 Task: Customize the email by selecting a theme and changing the page color to a specific shade.
Action: Mouse moved to (1107, 33)
Screenshot: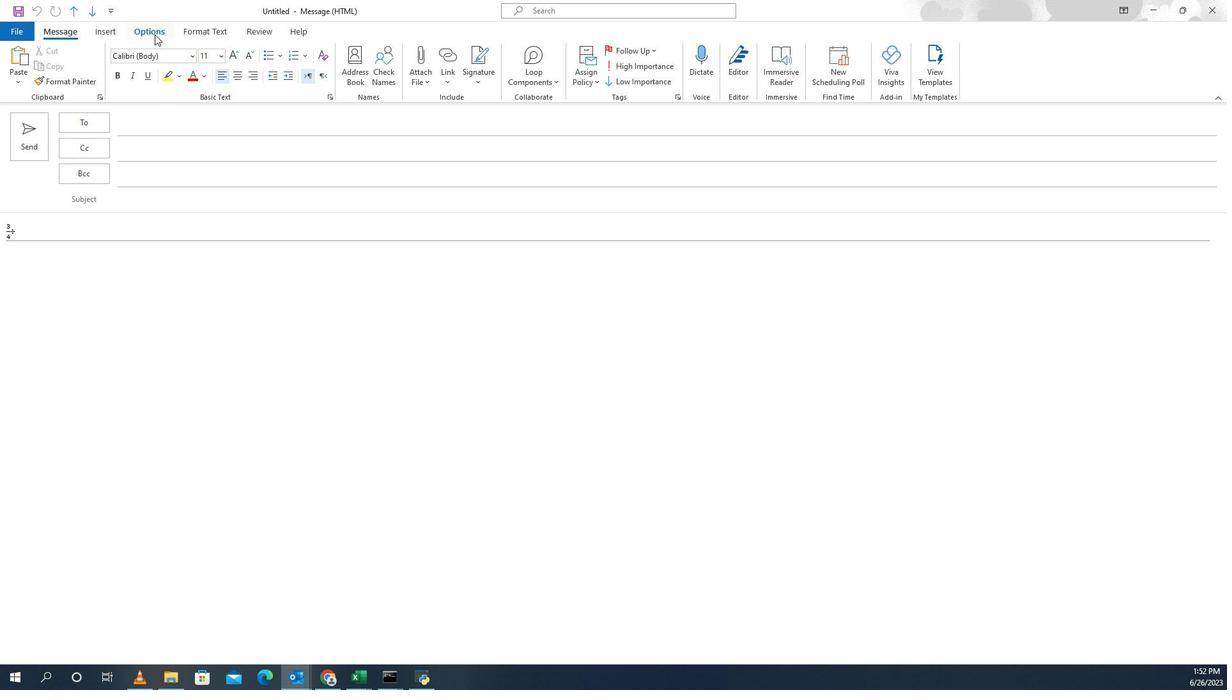 
Action: Mouse pressed left at (1107, 33)
Screenshot: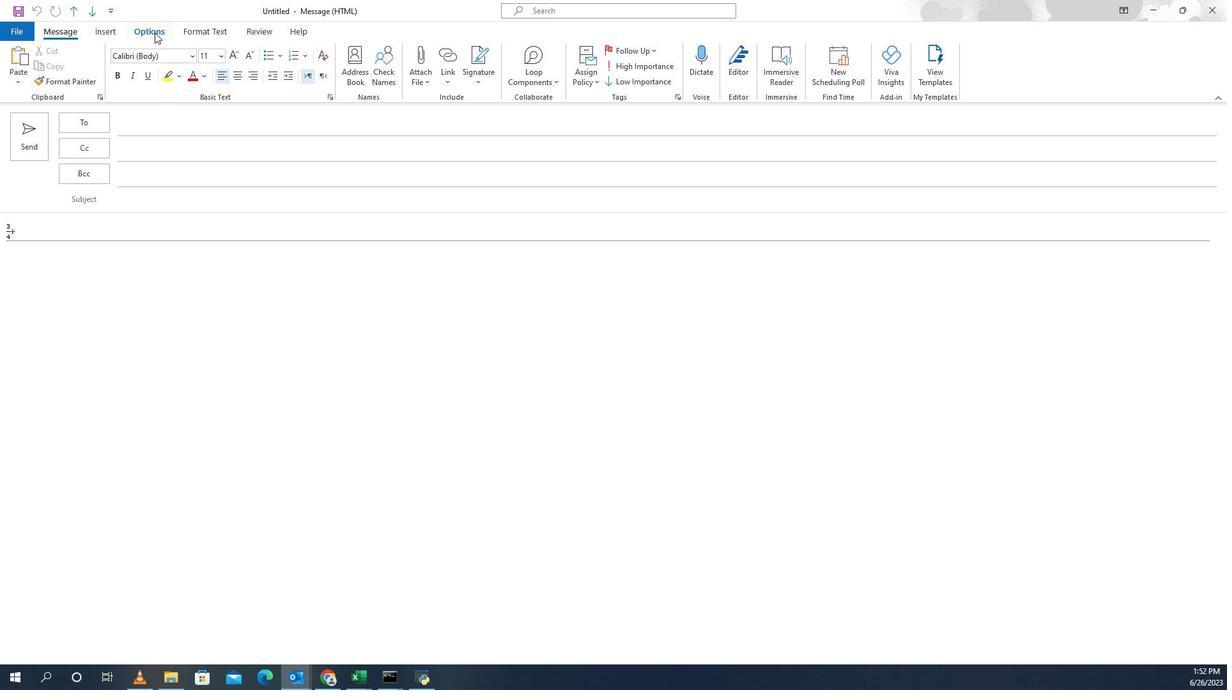 
Action: Mouse moved to (969, 83)
Screenshot: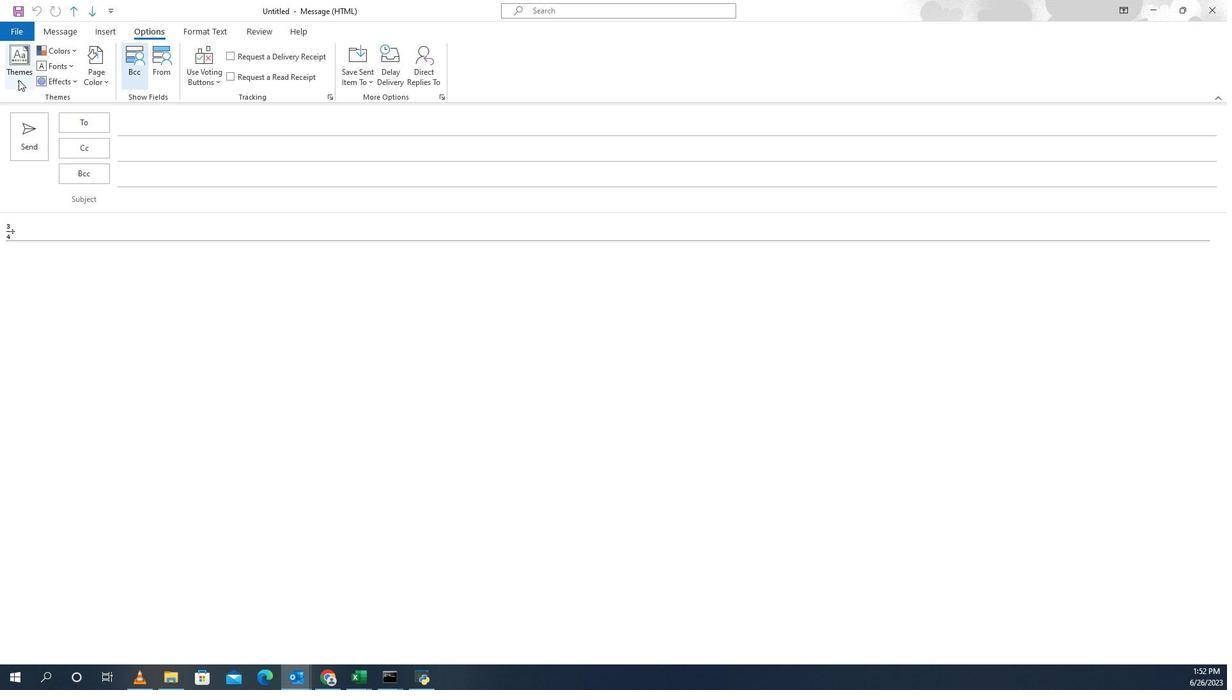 
Action: Mouse pressed left at (969, 83)
Screenshot: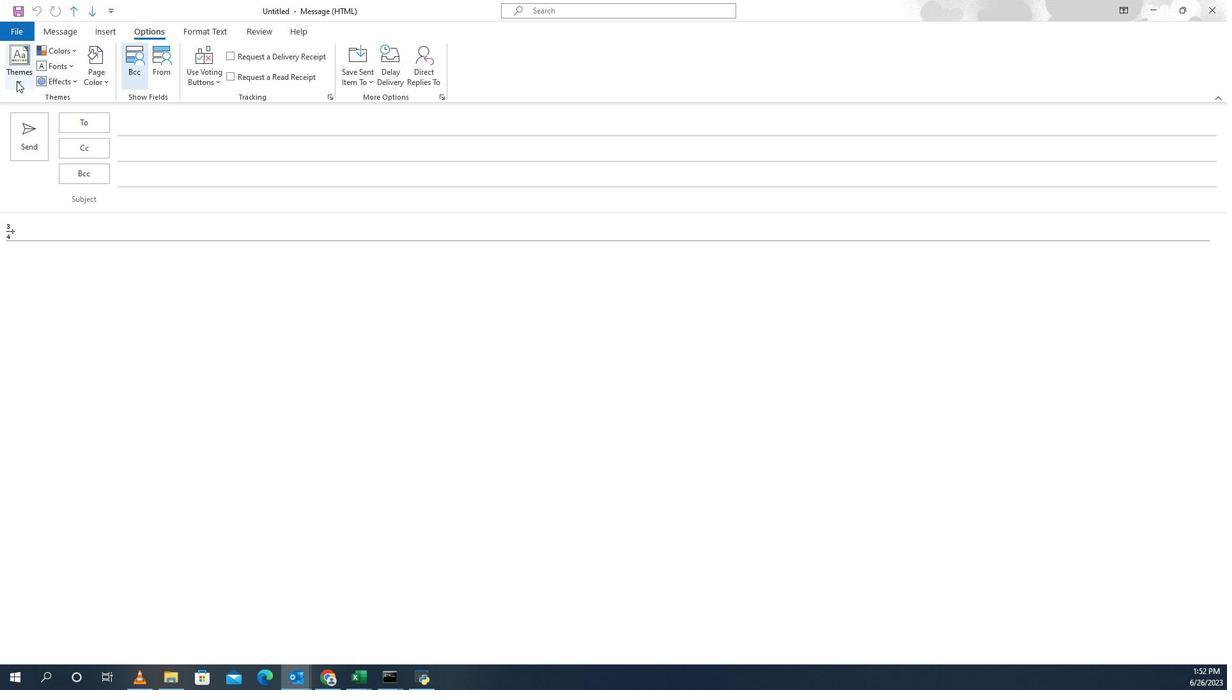 
Action: Mouse moved to (1073, 124)
Screenshot: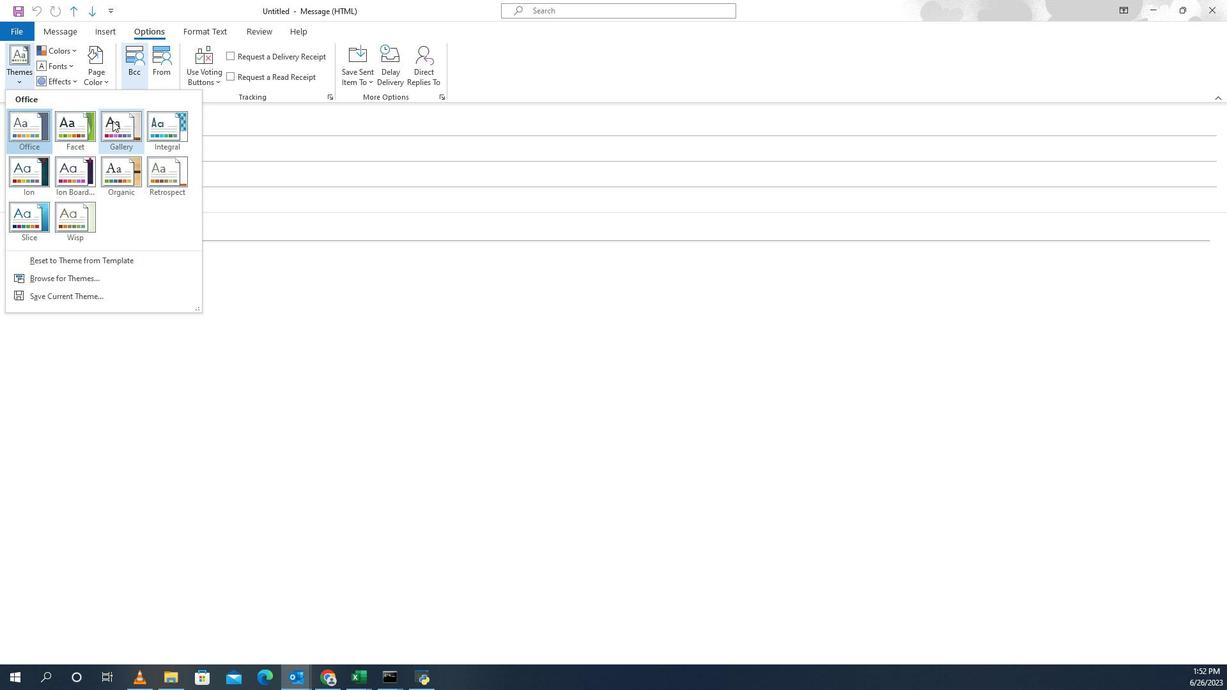 
Action: Mouse pressed left at (1073, 124)
Screenshot: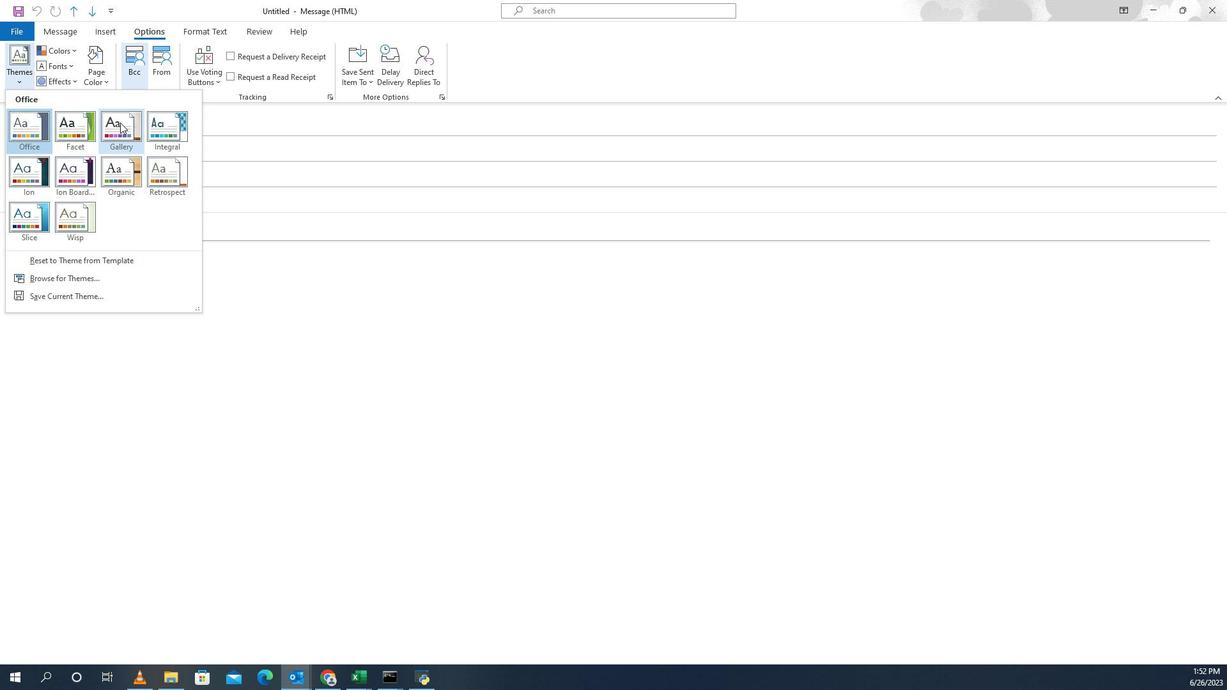 
Action: Mouse moved to (1023, 55)
Screenshot: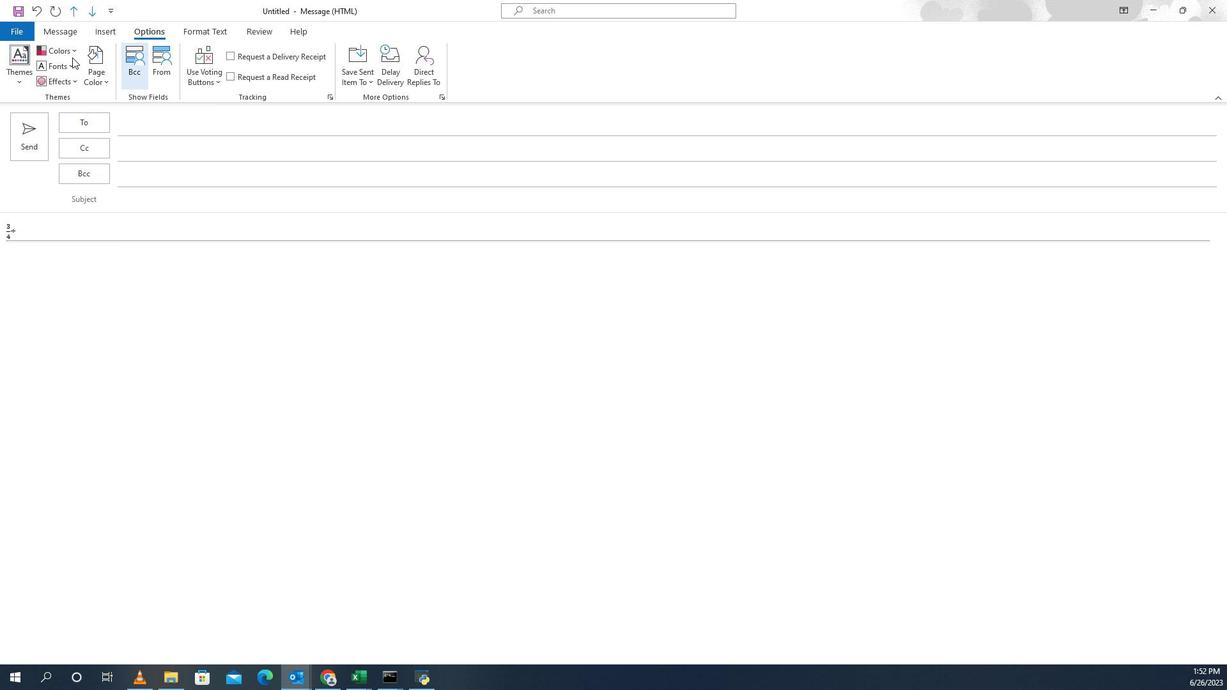 
Action: Mouse pressed left at (1023, 55)
Screenshot: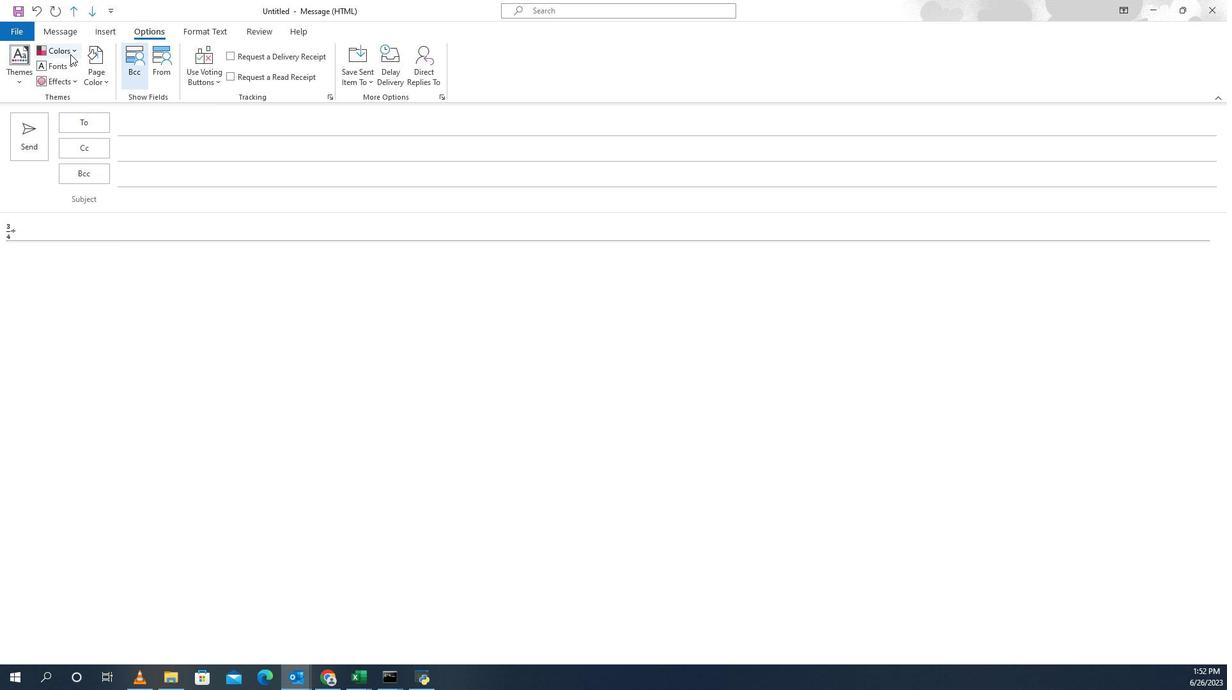 
Action: Mouse moved to (1037, 106)
Screenshot: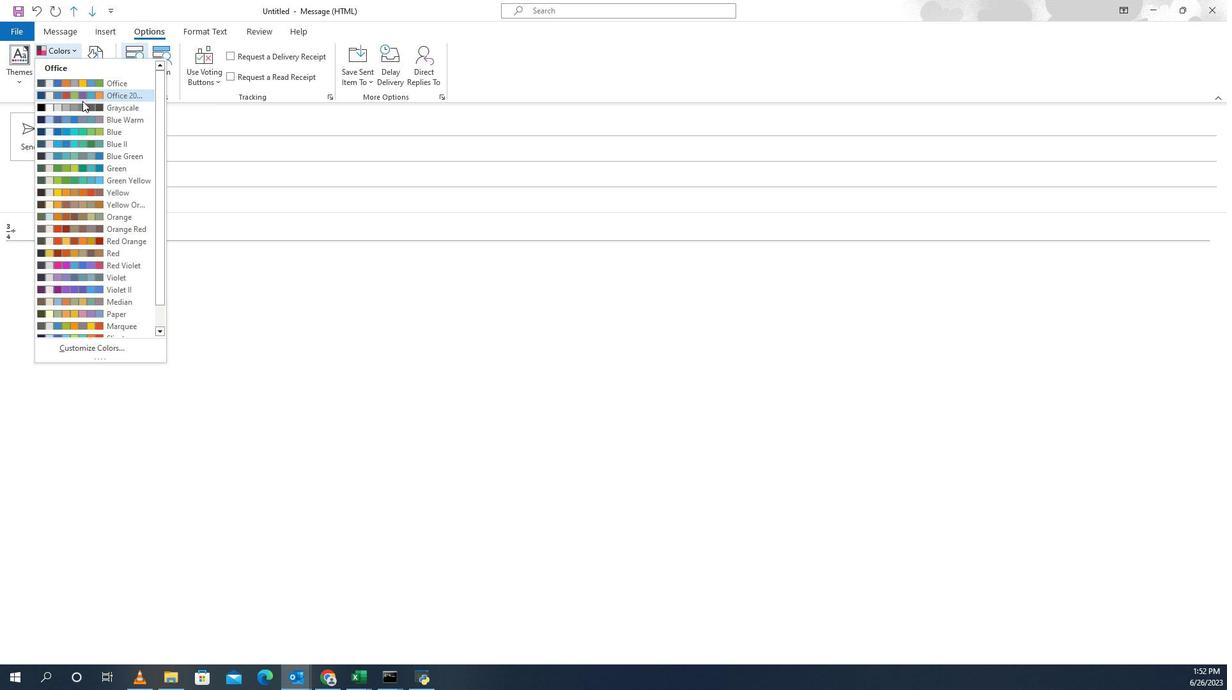 
Action: Mouse pressed left at (1037, 106)
Screenshot: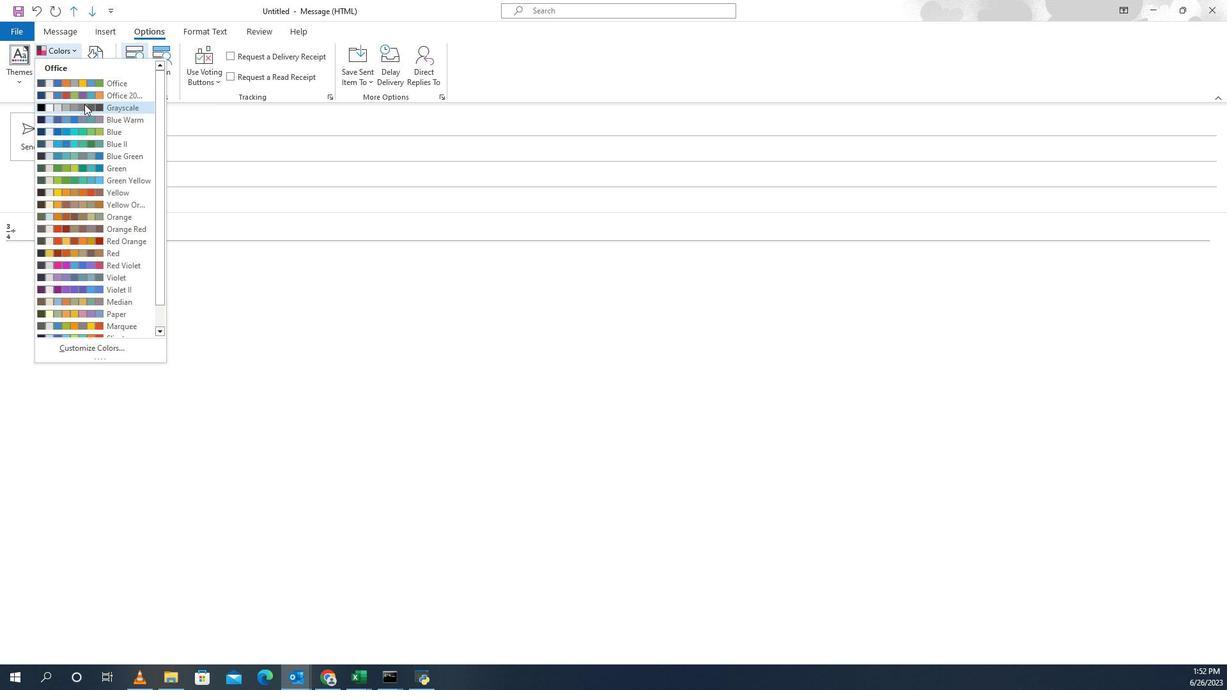 
Action: Mouse moved to (1025, 71)
Screenshot: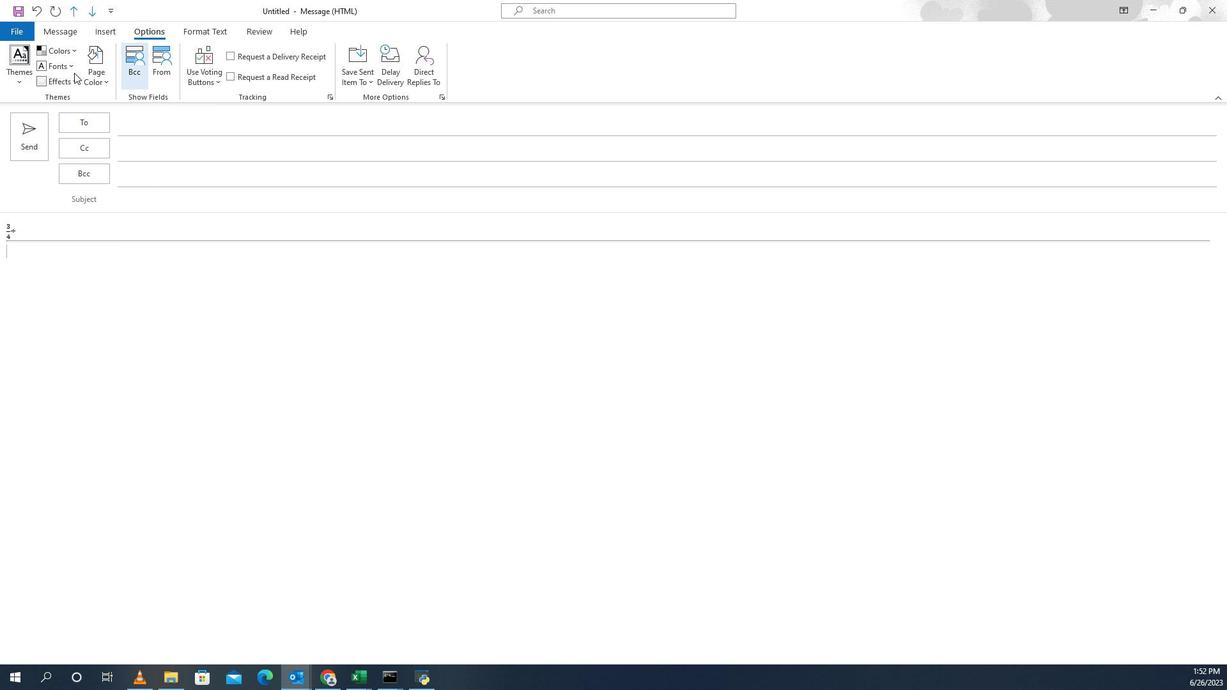 
Action: Mouse pressed left at (1025, 71)
Screenshot: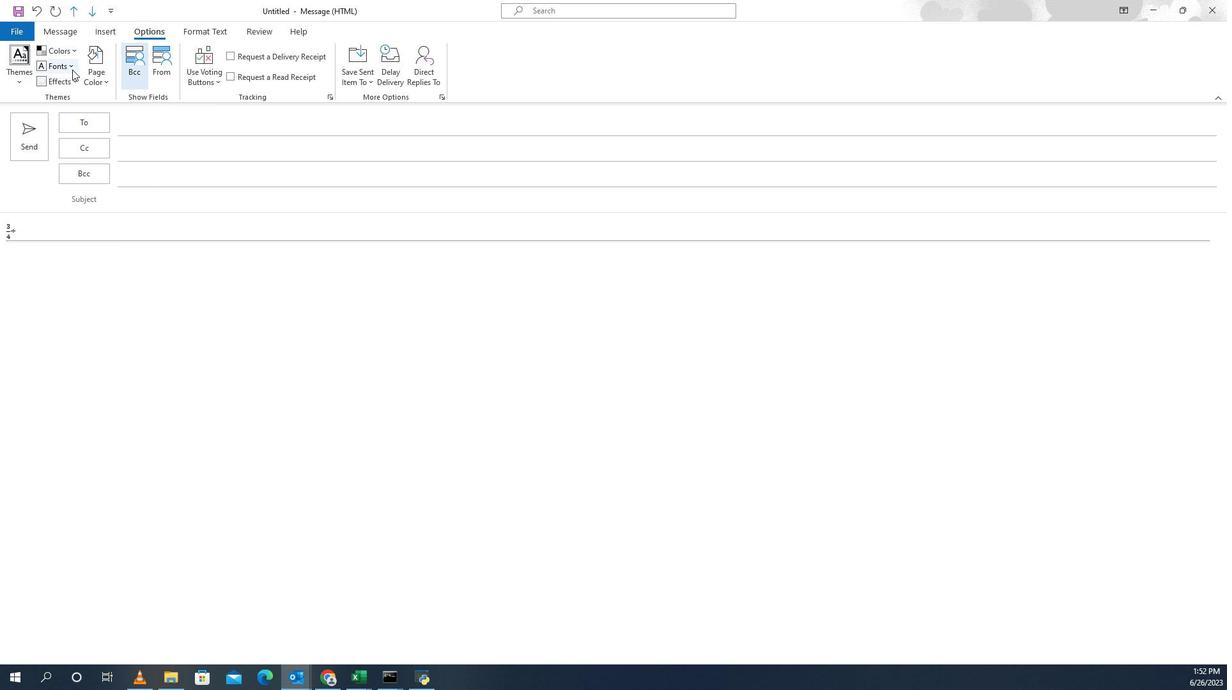 
Action: Mouse moved to (1070, 459)
Screenshot: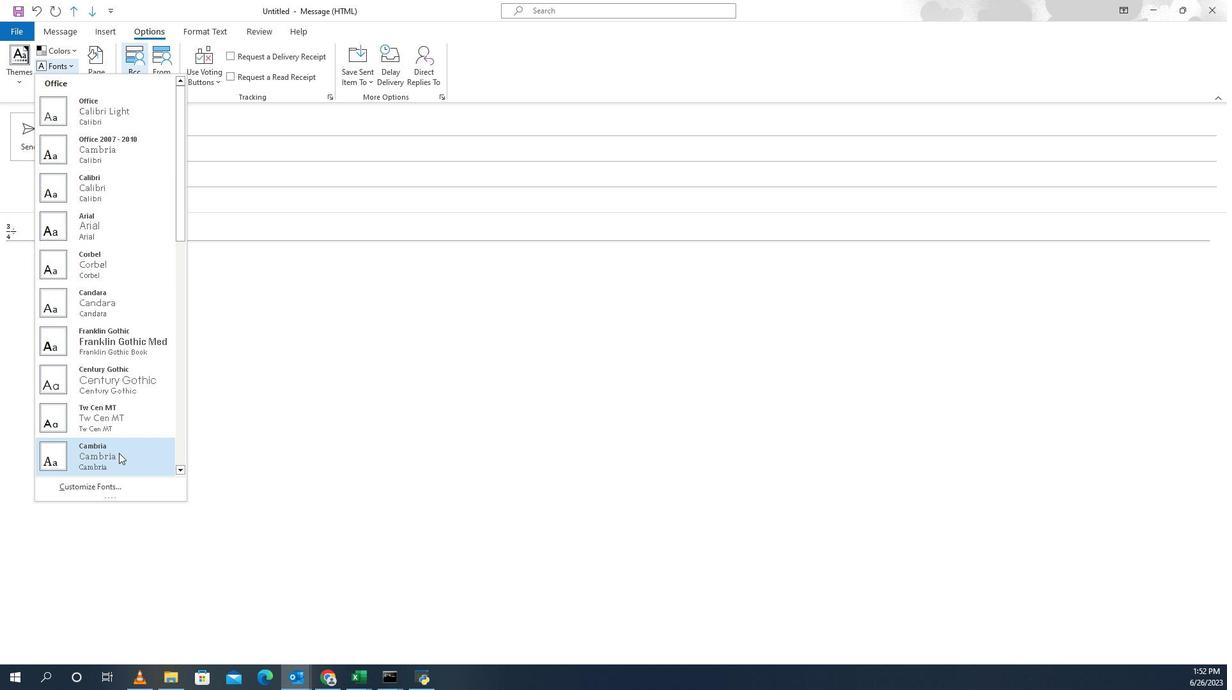 
Action: Mouse pressed left at (1070, 459)
Screenshot: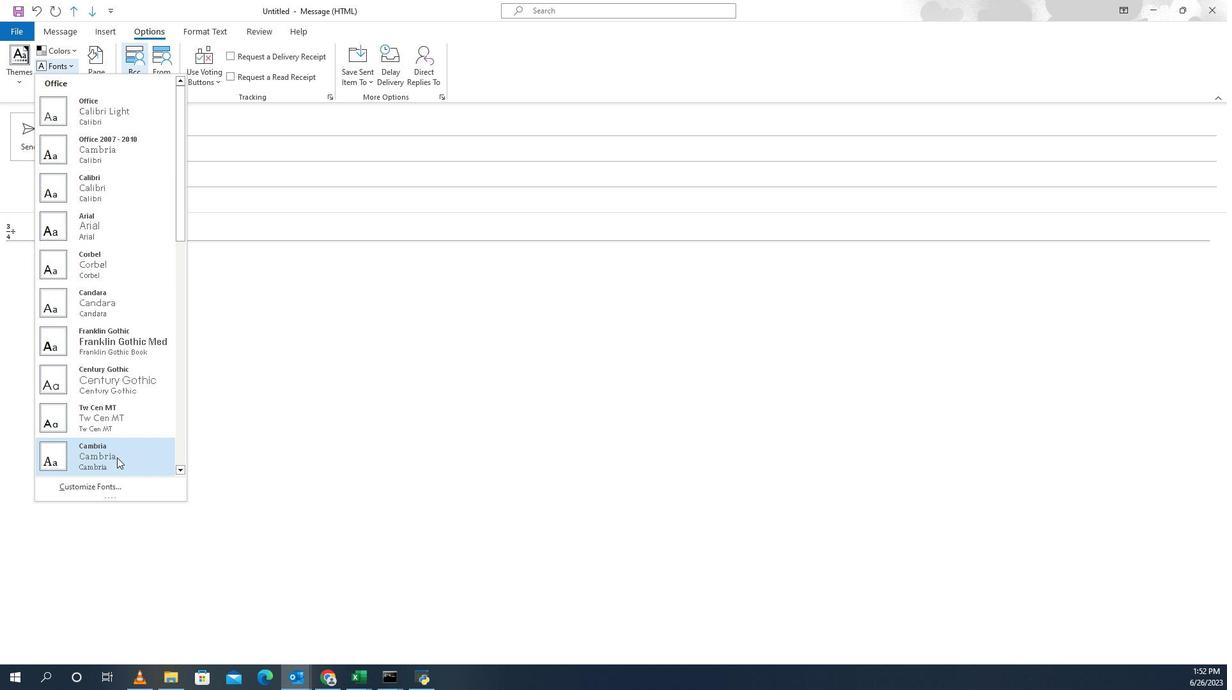 
Action: Mouse moved to (1021, 78)
Screenshot: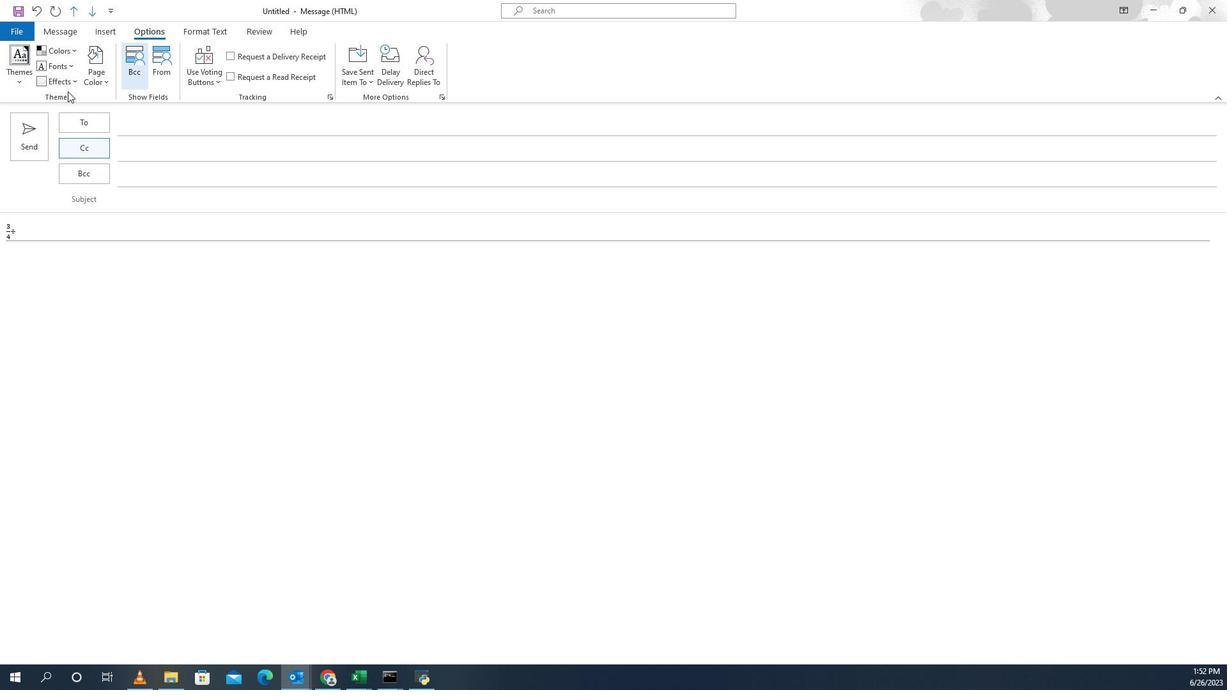 
Action: Mouse pressed left at (1021, 78)
Screenshot: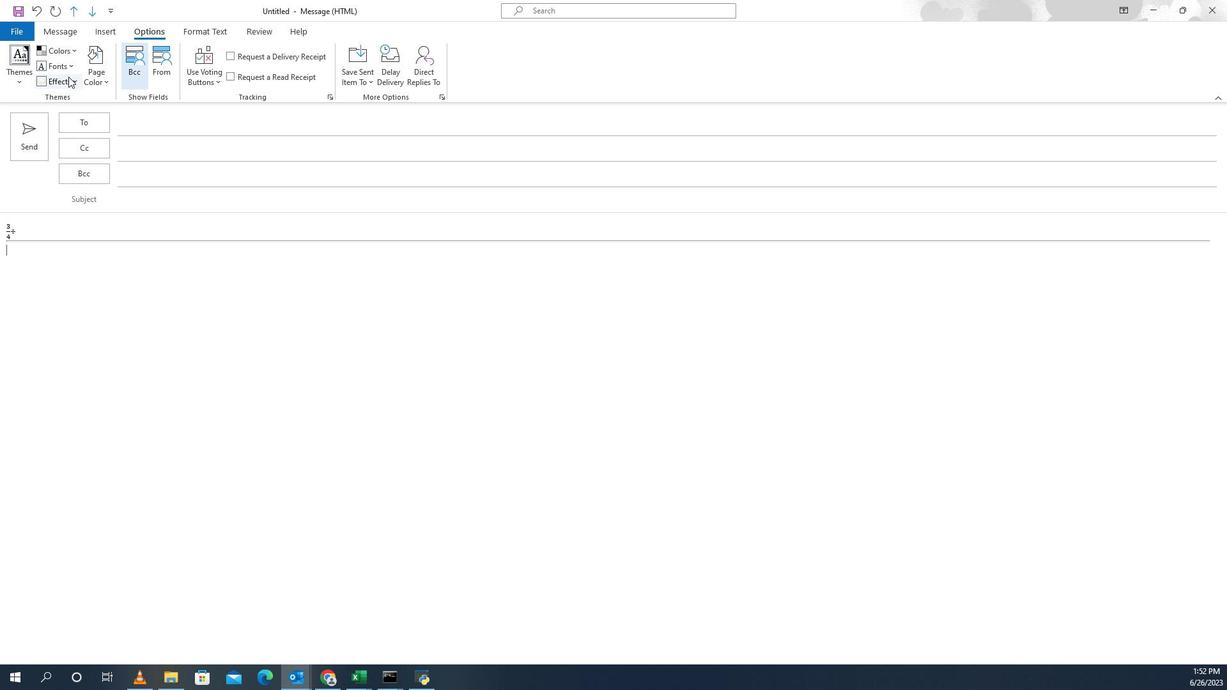 
Action: Mouse moved to (1055, 139)
Screenshot: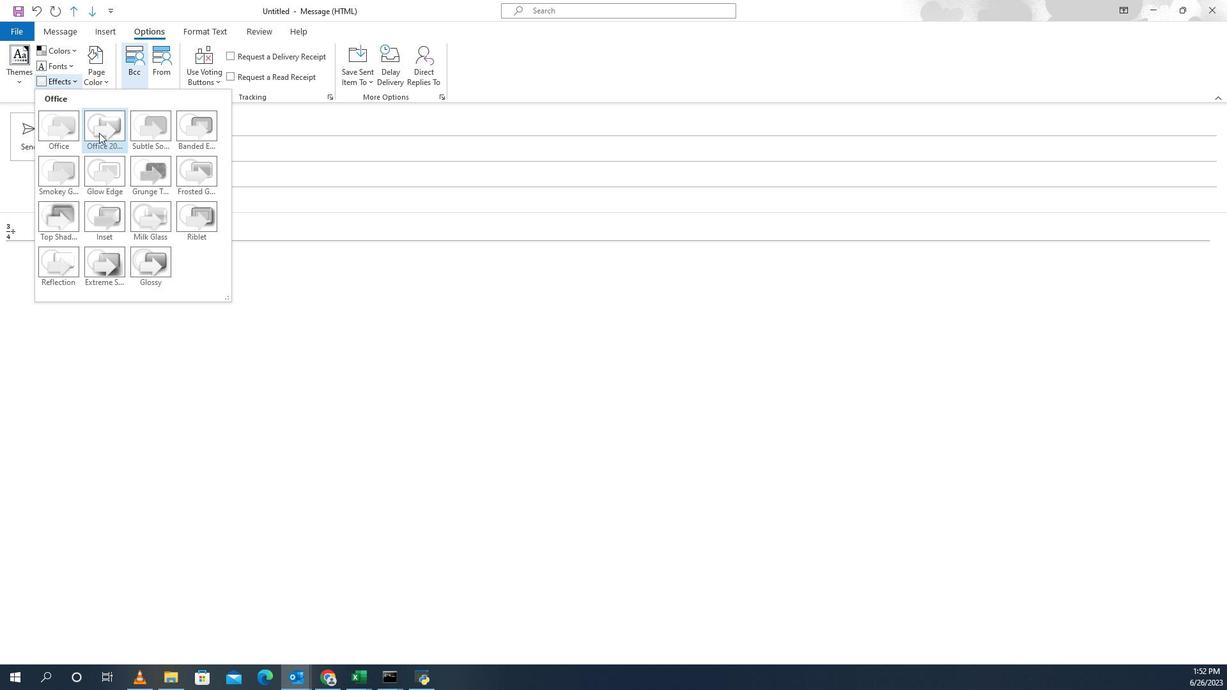 
Action: Mouse pressed left at (1055, 139)
Screenshot: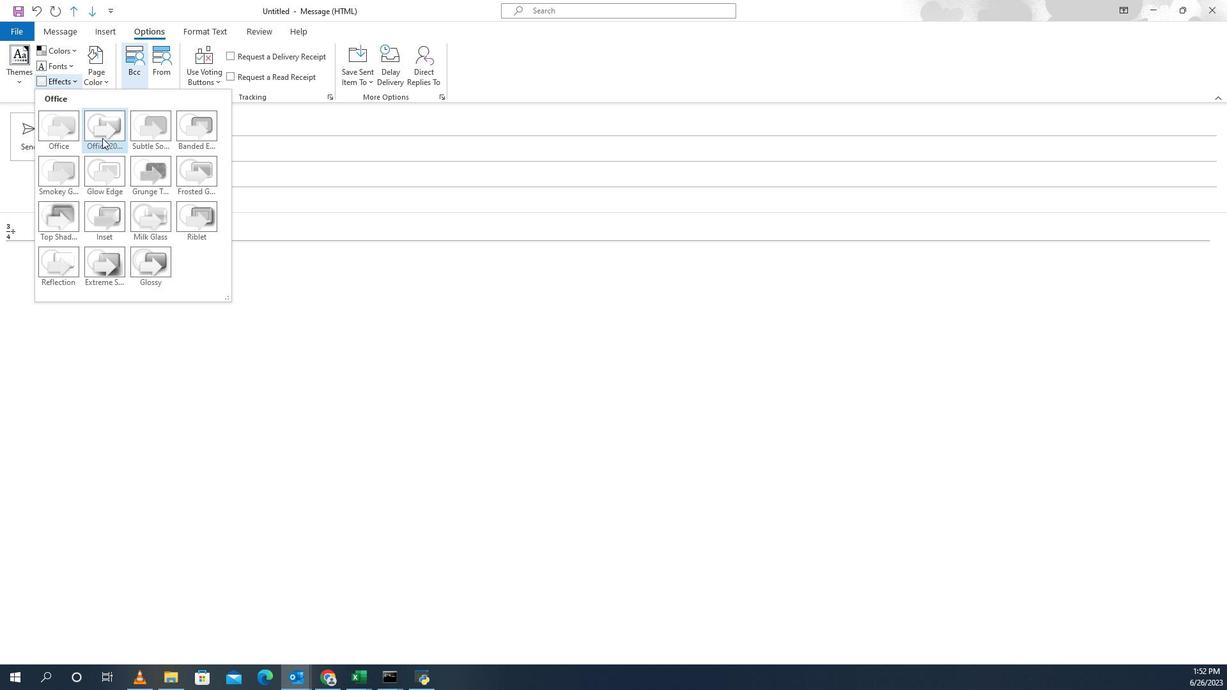 
Action: Mouse moved to (1059, 85)
Screenshot: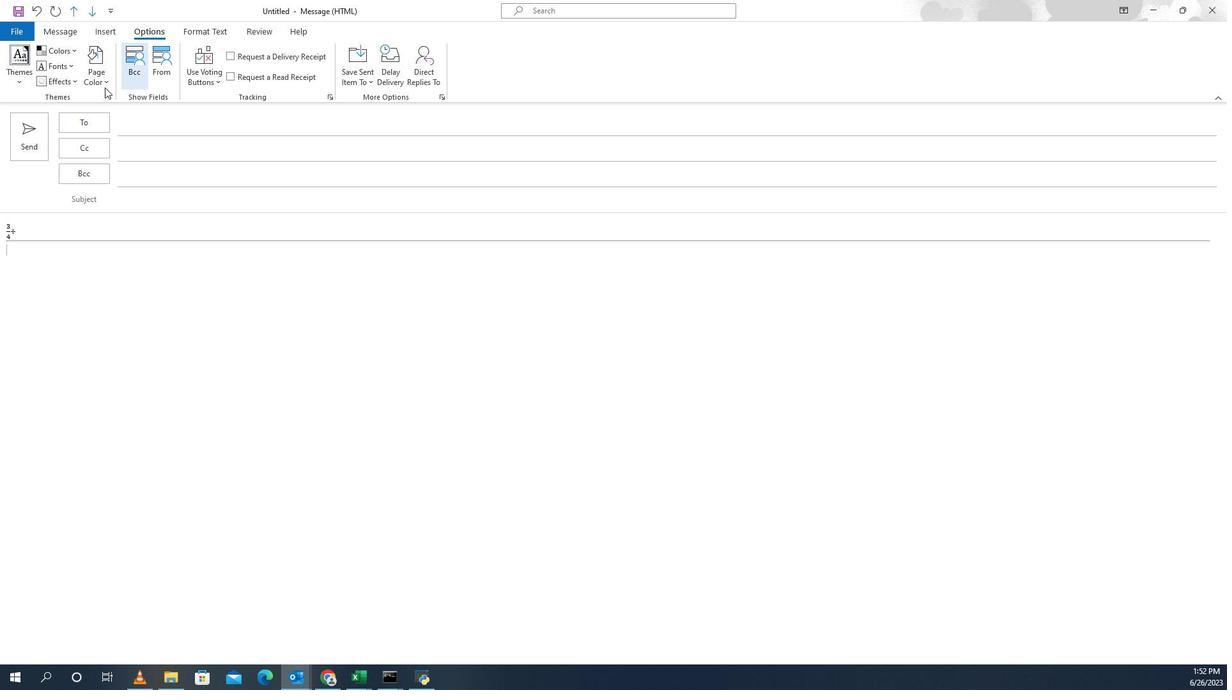 
Action: Mouse pressed left at (1059, 85)
Screenshot: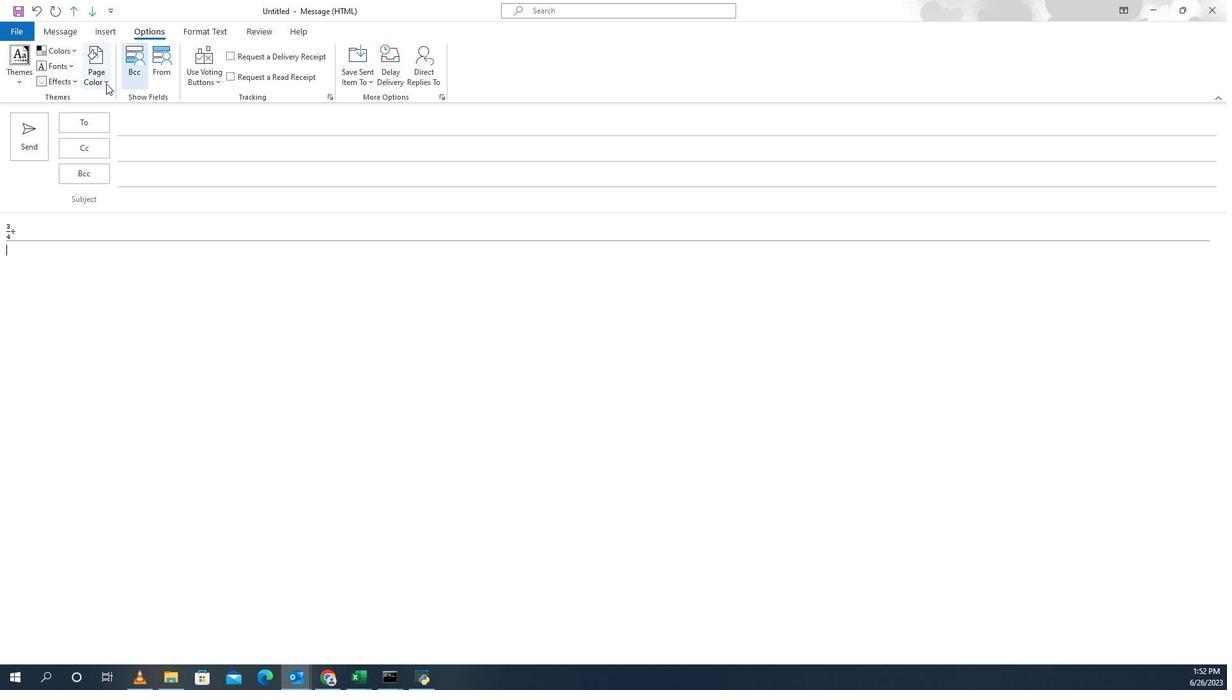
Action: Mouse moved to (1082, 116)
Screenshot: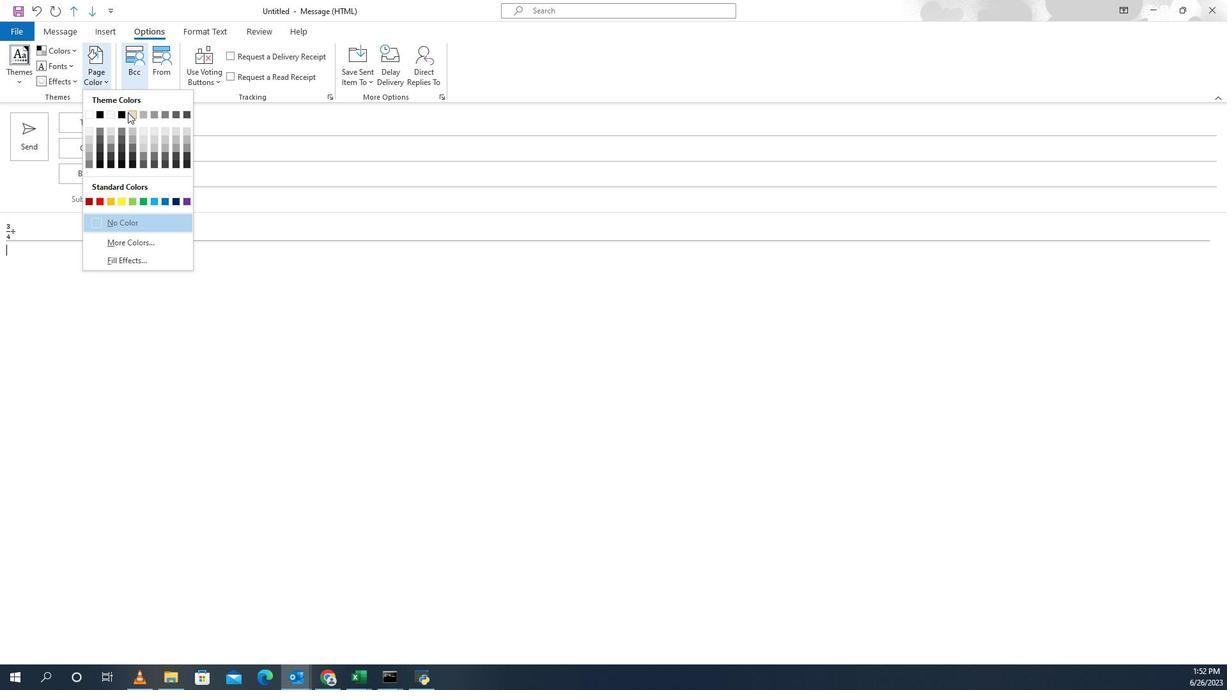 
Action: Mouse pressed left at (1082, 116)
Screenshot: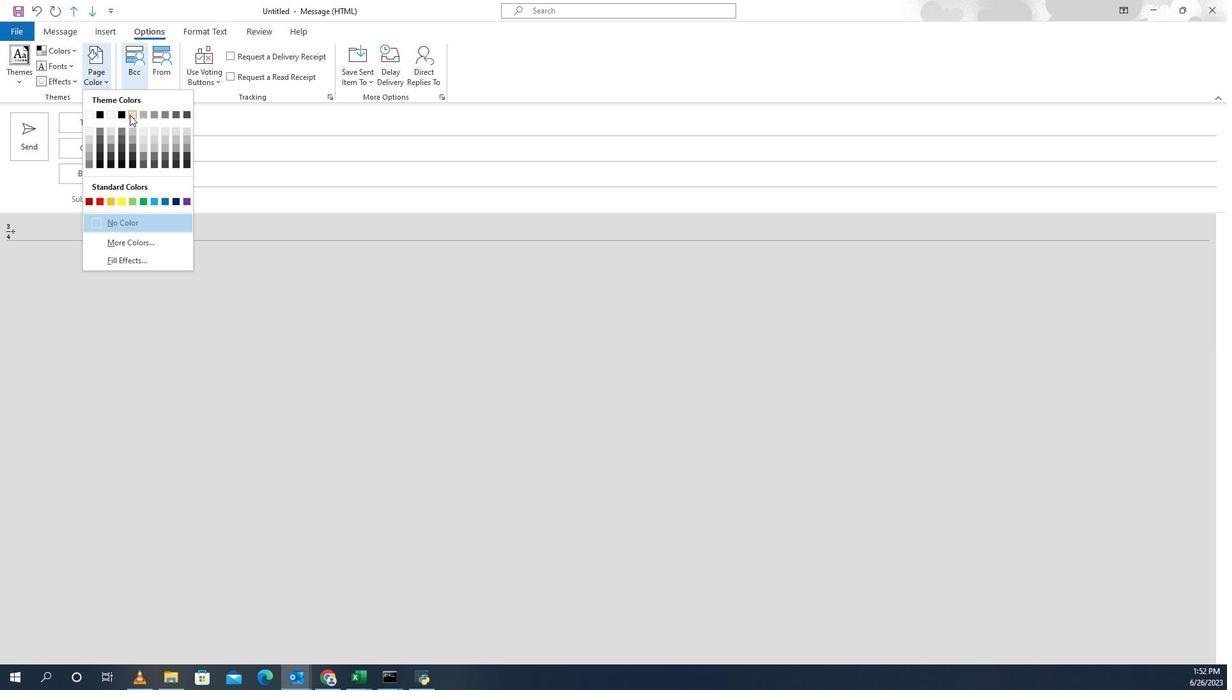 
